 Task: Use the formula "ACOSH" in spreadsheet "Project protfolio".
Action: Mouse moved to (655, 101)
Screenshot: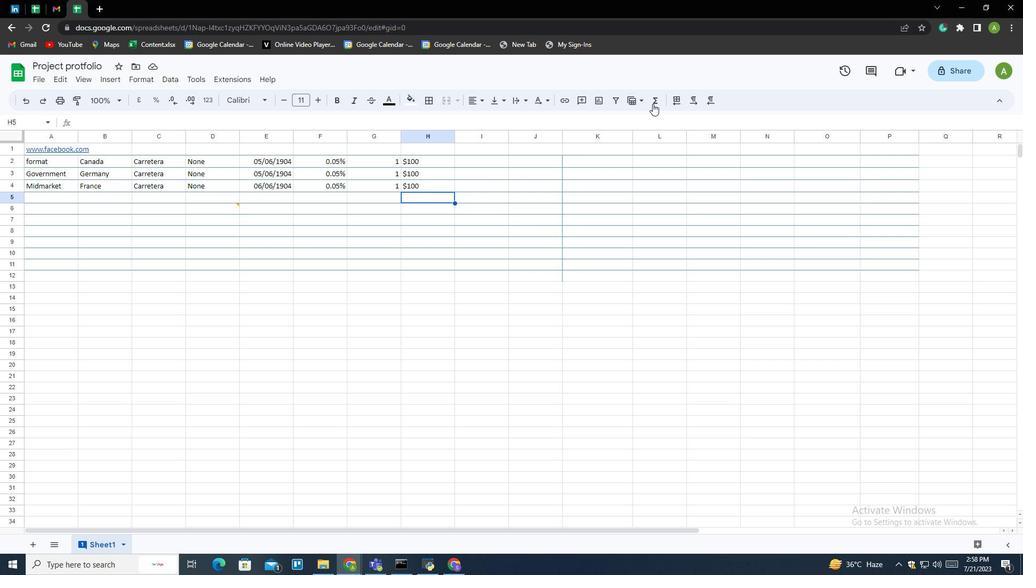 
Action: Mouse pressed left at (655, 101)
Screenshot: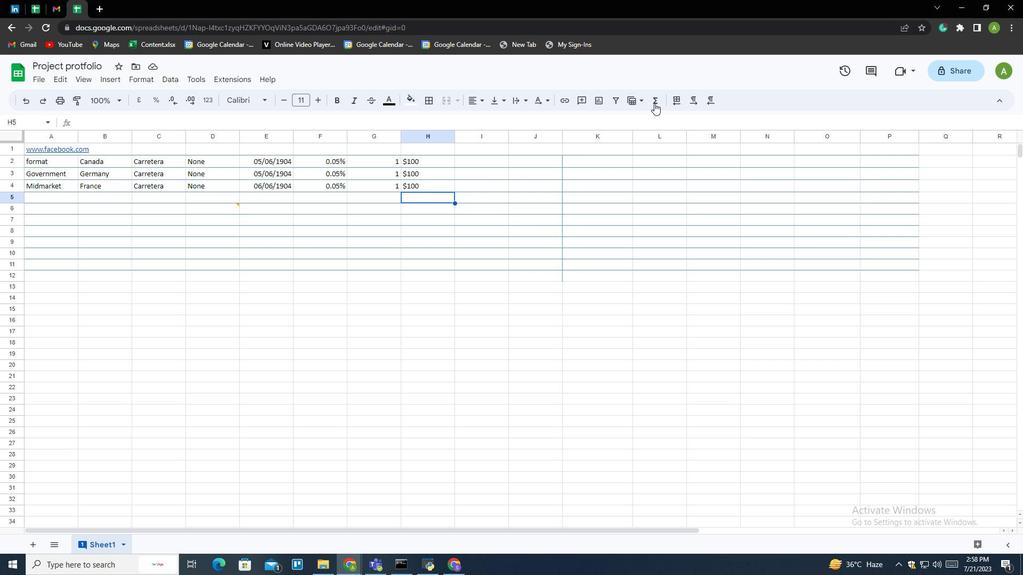 
Action: Mouse moved to (776, 126)
Screenshot: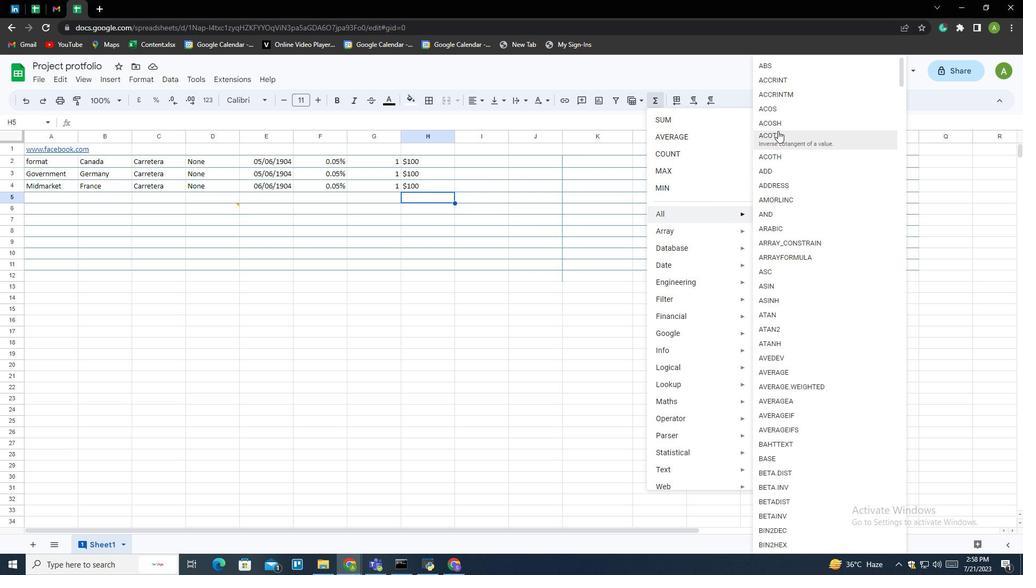 
Action: Mouse pressed left at (776, 126)
Screenshot: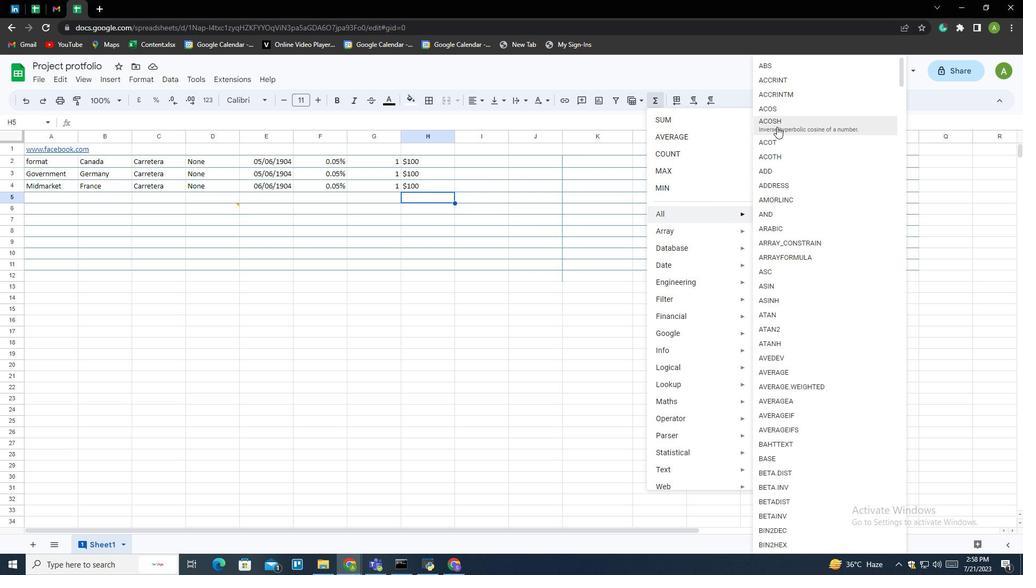 
Action: Mouse moved to (477, 207)
Screenshot: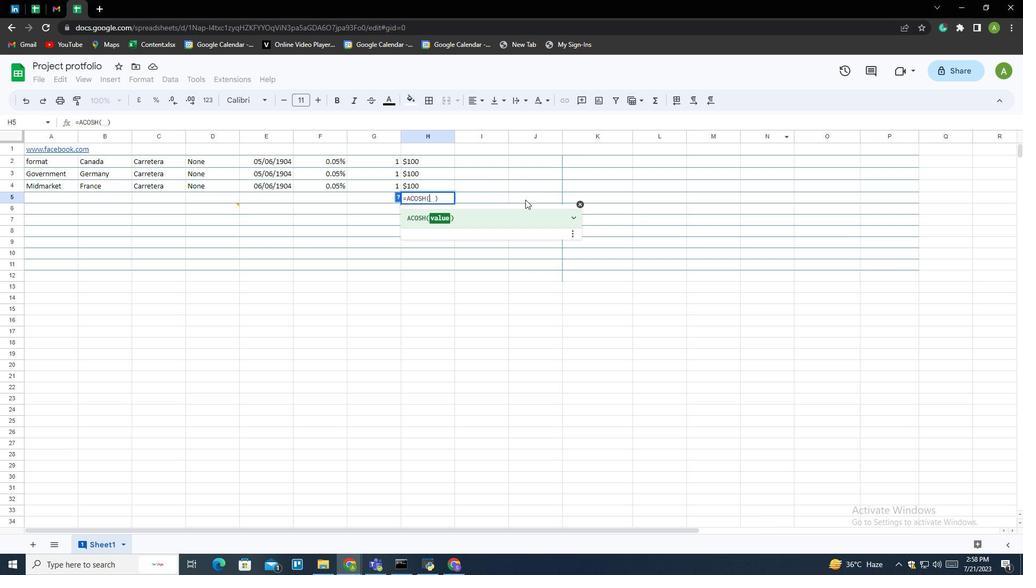 
Action: Key pressed 1<Key.enter>
Screenshot: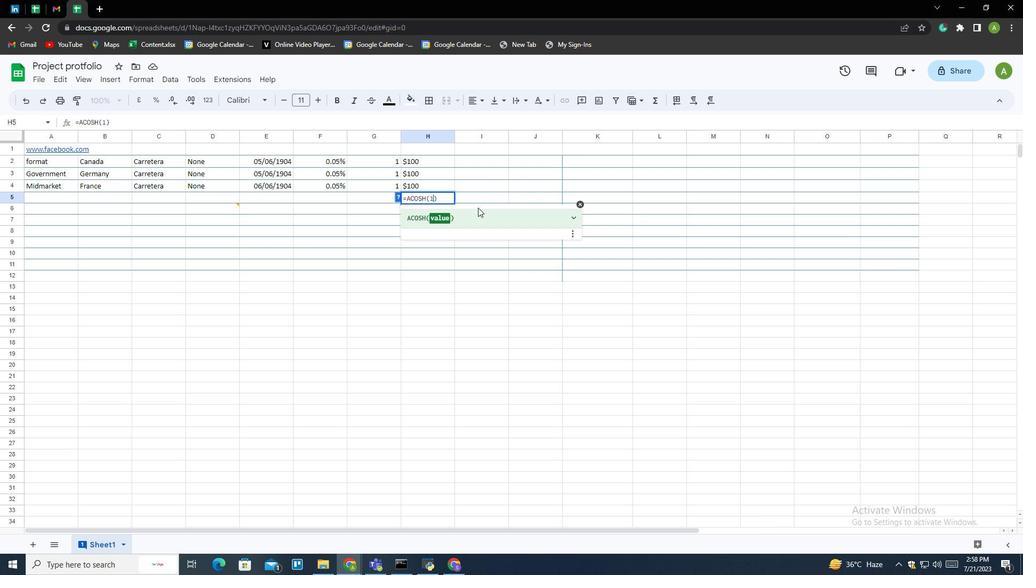 
Action: Mouse moved to (478, 208)
Screenshot: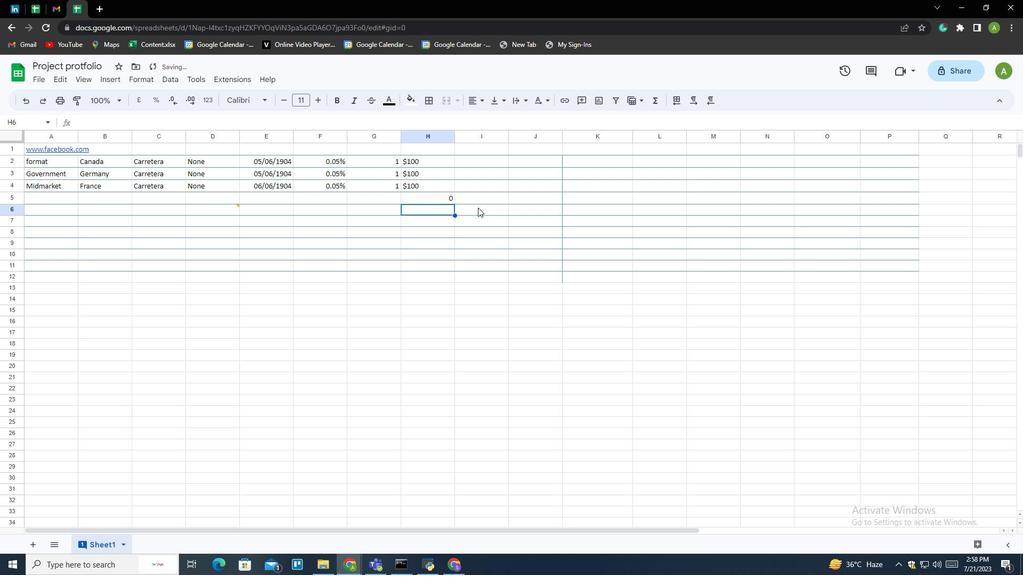 
